 Task: Change the mouse wheel horizontal axis control to Ignore.
Action: Mouse moved to (112, 13)
Screenshot: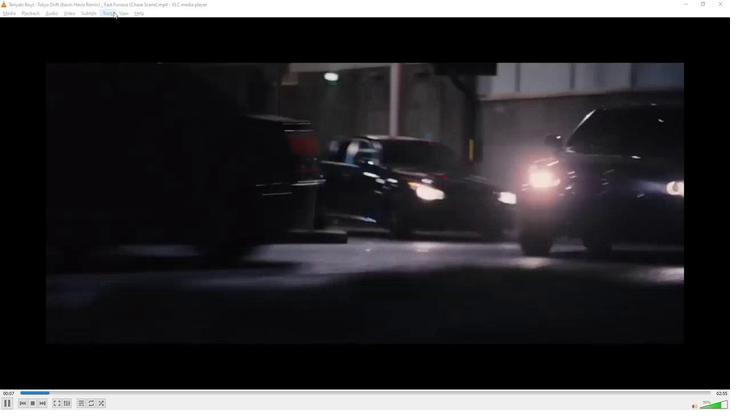 
Action: Mouse pressed left at (112, 13)
Screenshot: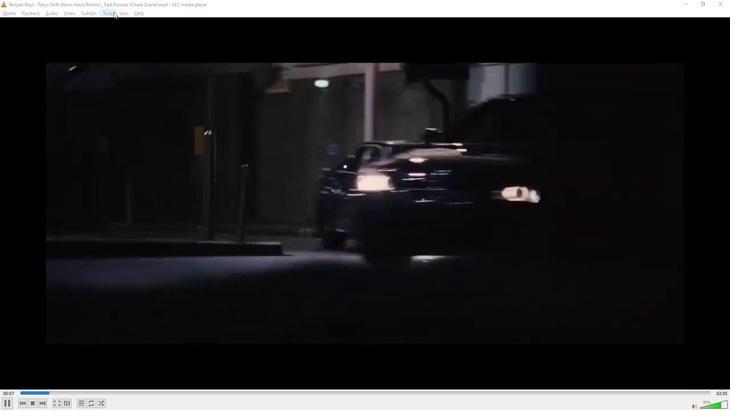 
Action: Mouse moved to (123, 107)
Screenshot: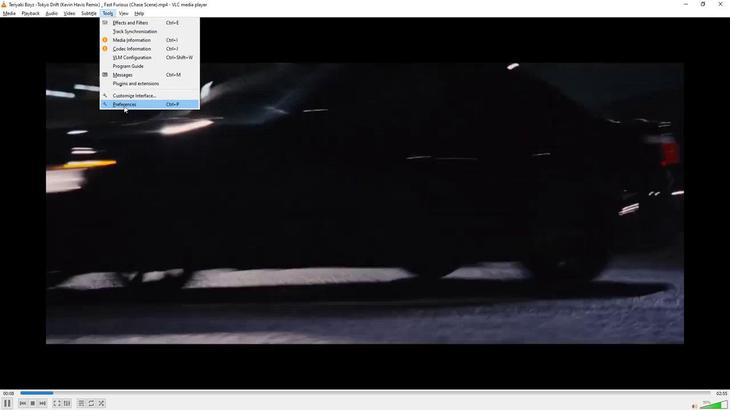 
Action: Mouse pressed left at (123, 107)
Screenshot: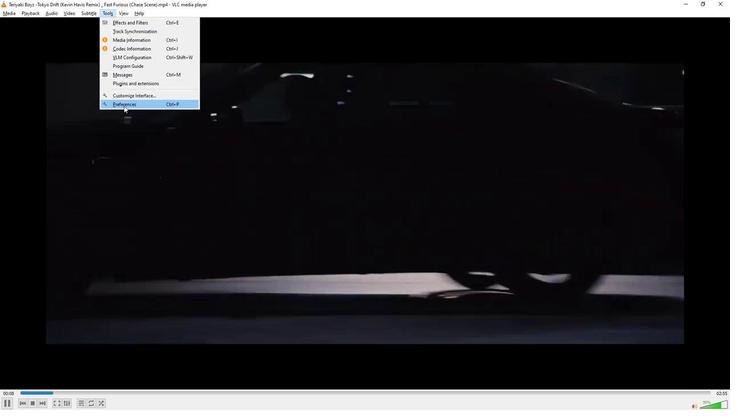 
Action: Mouse moved to (366, 73)
Screenshot: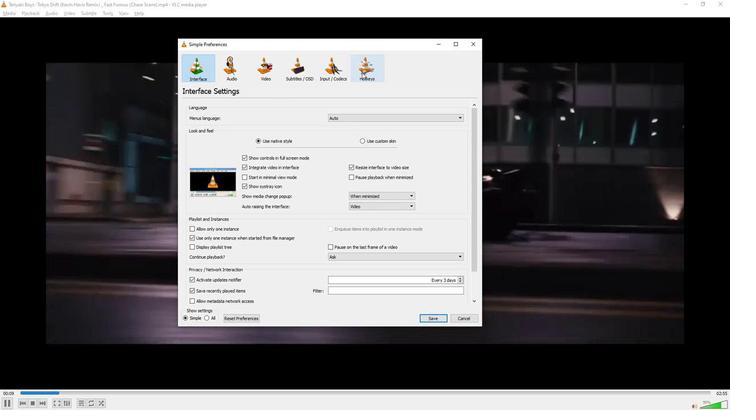 
Action: Mouse pressed left at (366, 73)
Screenshot: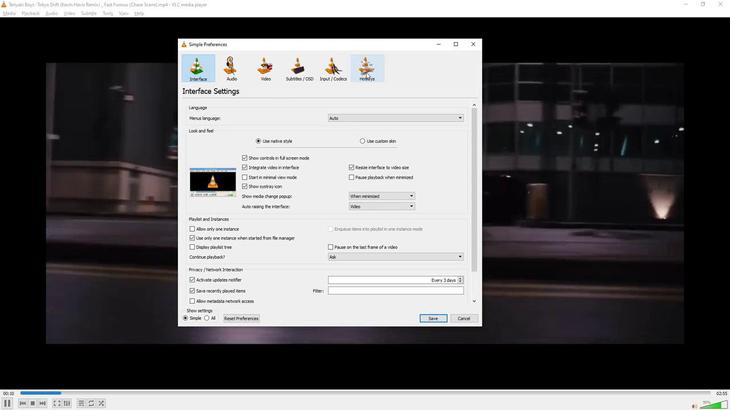 
Action: Mouse moved to (431, 292)
Screenshot: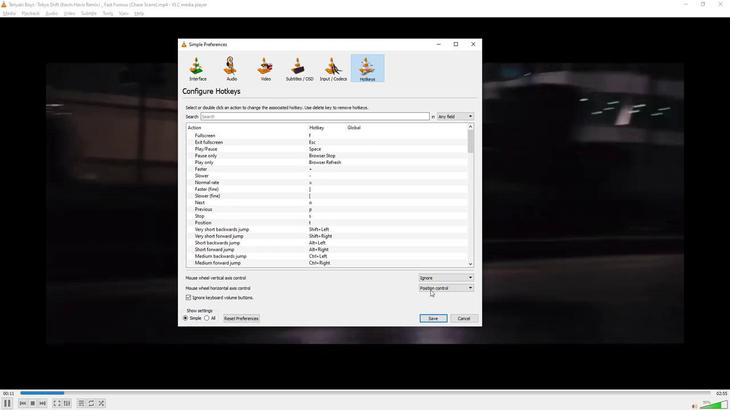 
Action: Mouse pressed left at (431, 292)
Screenshot: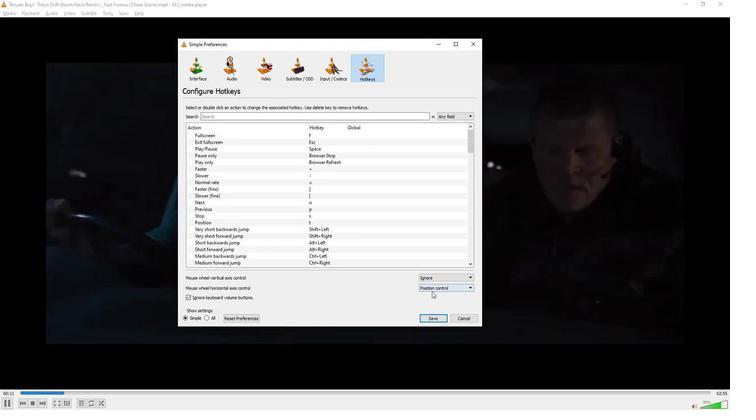 
Action: Mouse moved to (429, 294)
Screenshot: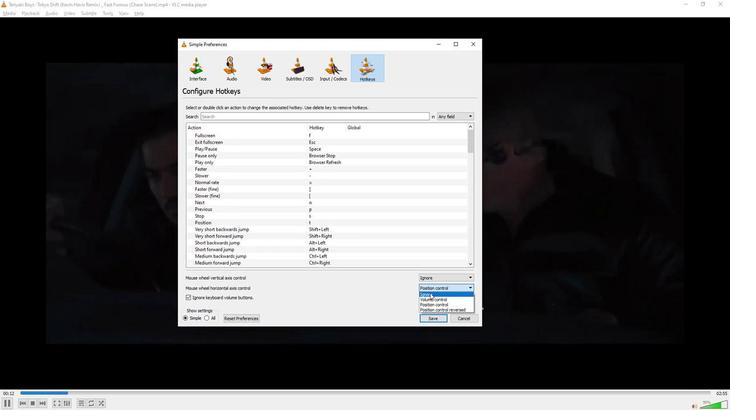 
Action: Mouse pressed left at (429, 294)
Screenshot: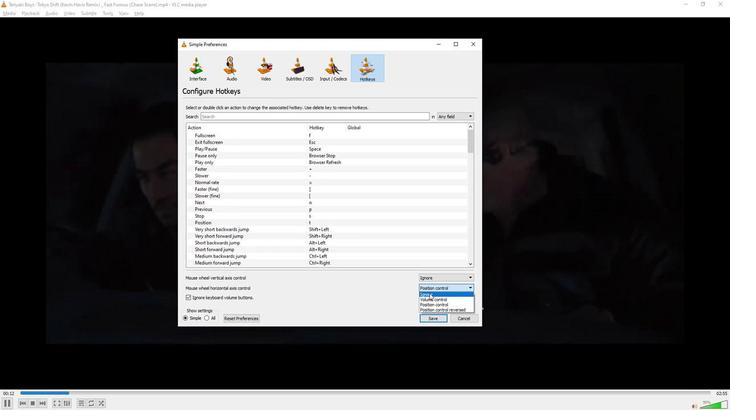 
Action: Mouse moved to (508, 297)
Screenshot: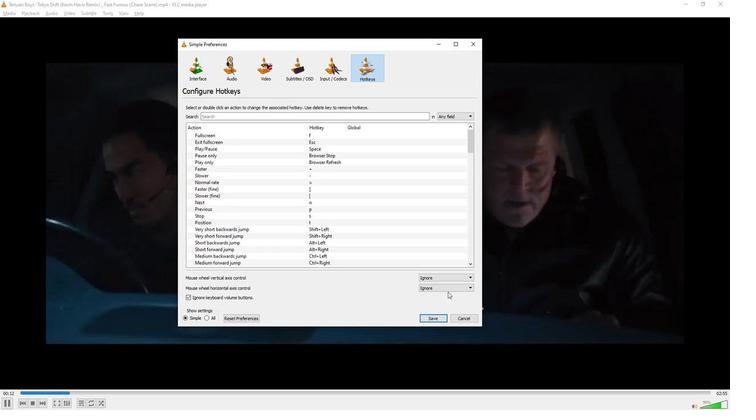 
